 Task: Check the average views per listing of driveway in the last 3 years.
Action: Mouse moved to (788, 193)
Screenshot: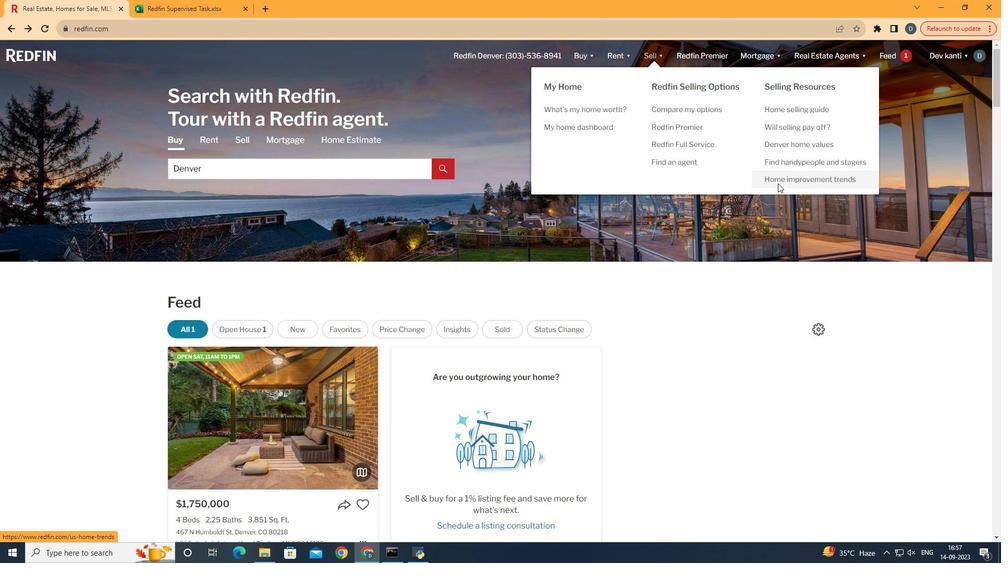 
Action: Mouse pressed left at (788, 193)
Screenshot: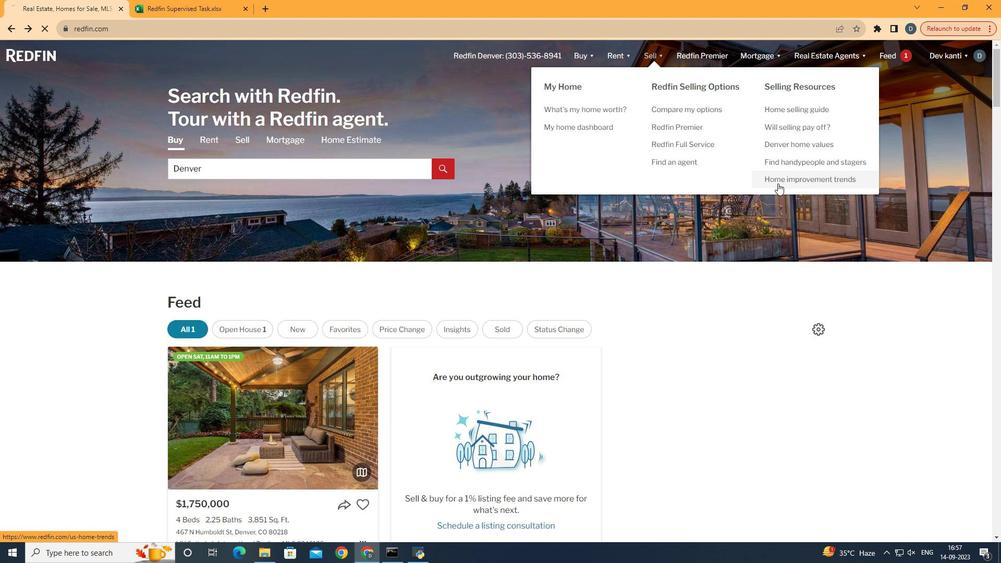 
Action: Mouse moved to (271, 211)
Screenshot: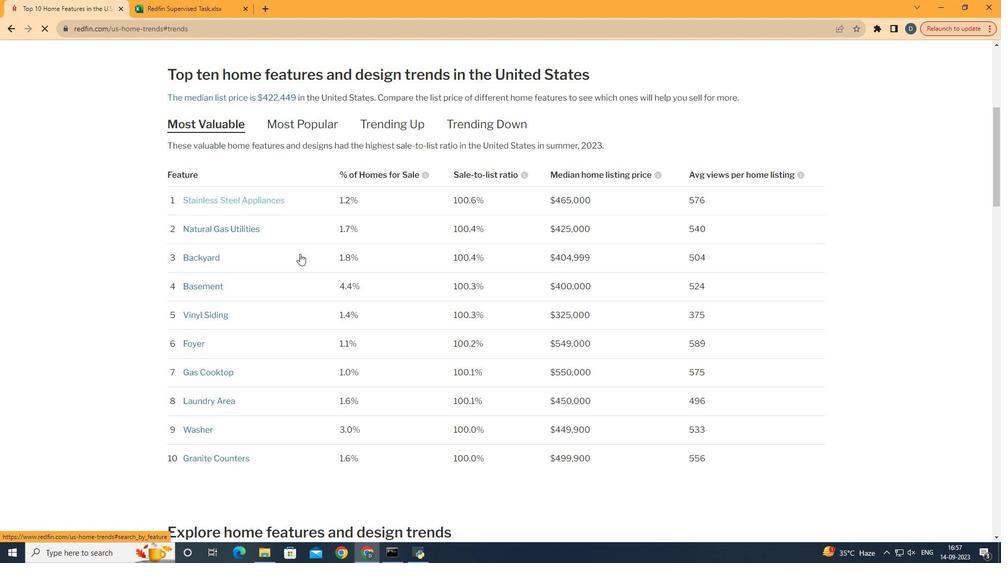 
Action: Mouse pressed left at (271, 211)
Screenshot: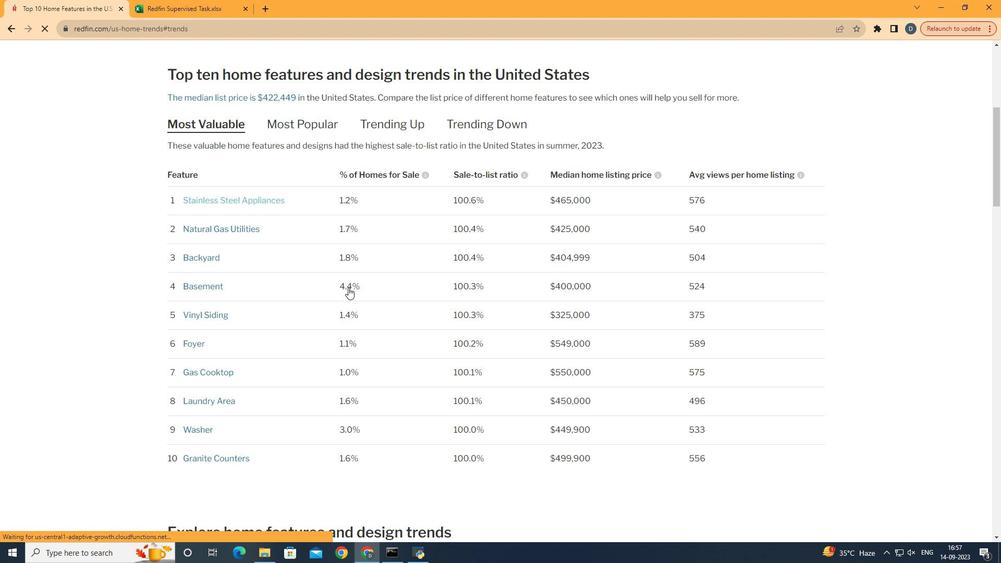 
Action: Mouse moved to (364, 302)
Screenshot: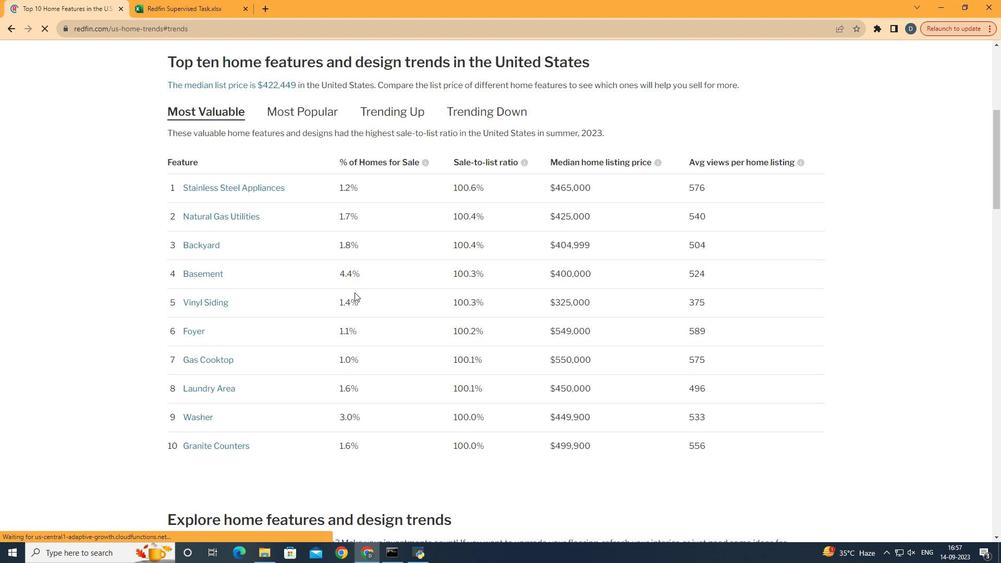 
Action: Mouse scrolled (364, 302) with delta (0, 0)
Screenshot: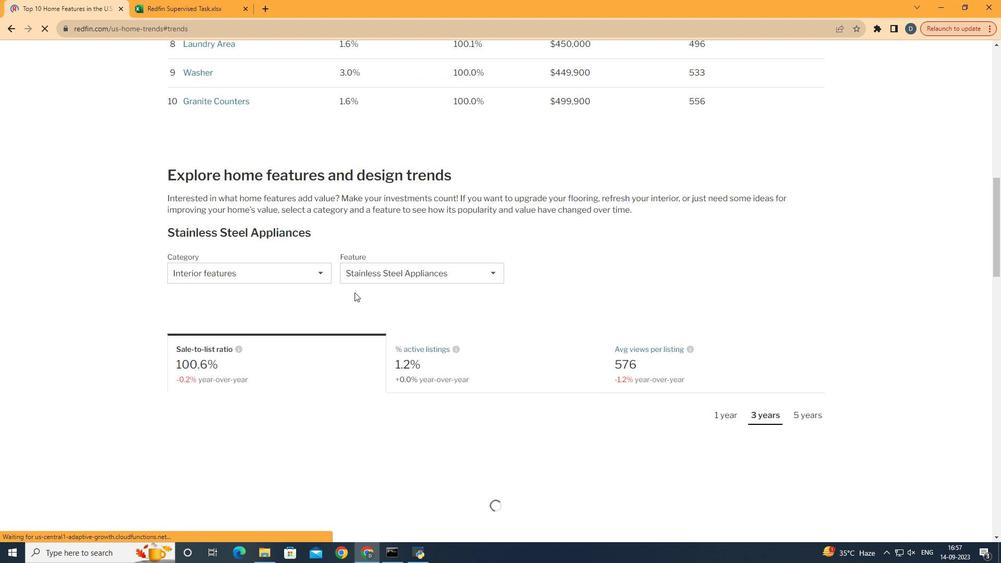 
Action: Mouse scrolled (364, 302) with delta (0, 0)
Screenshot: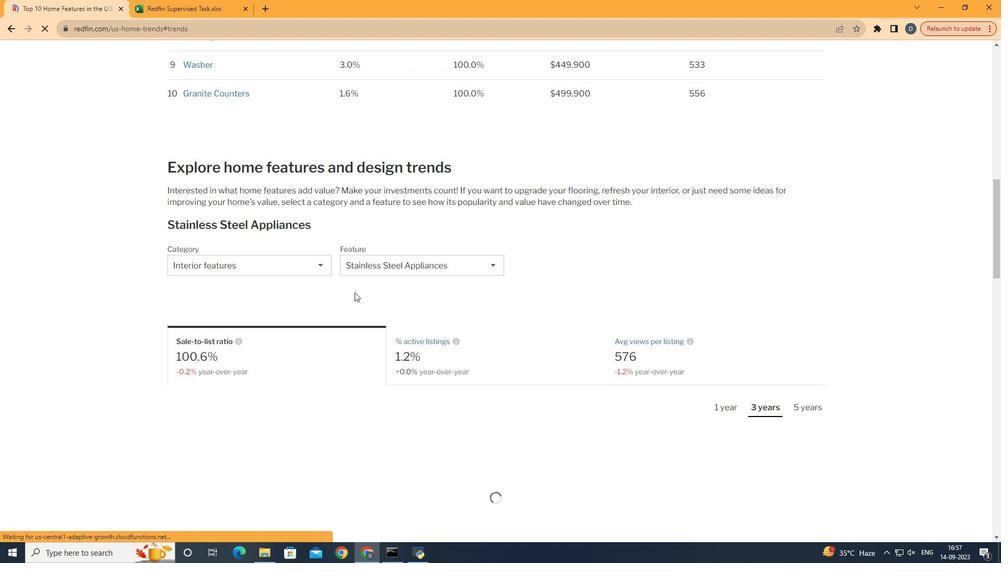 
Action: Mouse scrolled (364, 302) with delta (0, 0)
Screenshot: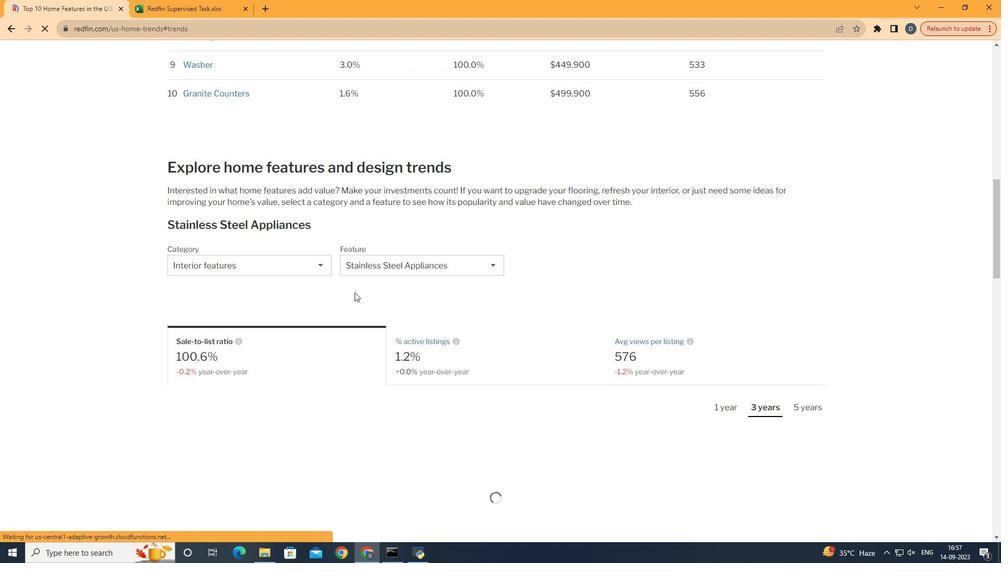 
Action: Mouse scrolled (364, 302) with delta (0, 0)
Screenshot: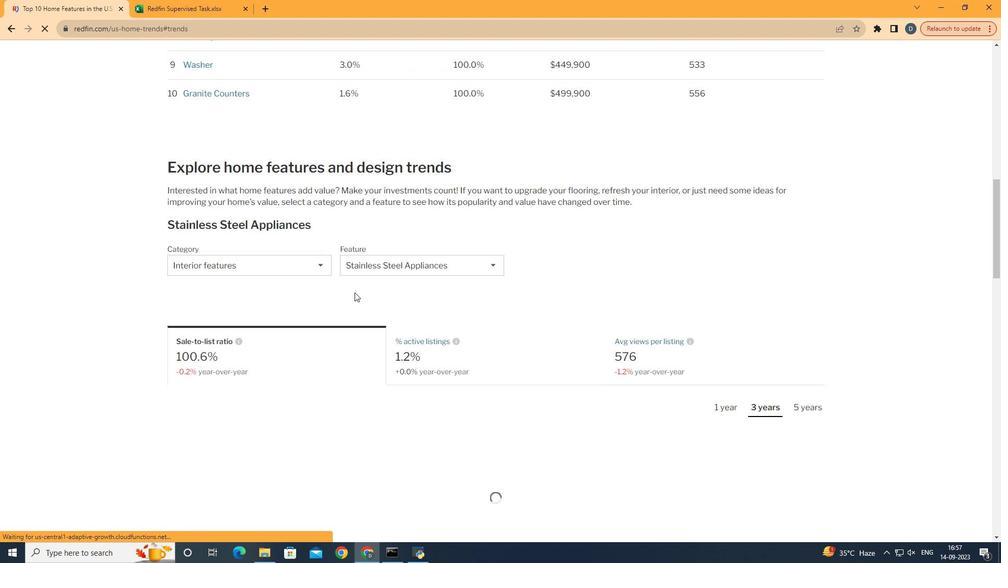 
Action: Mouse scrolled (364, 302) with delta (0, 0)
Screenshot: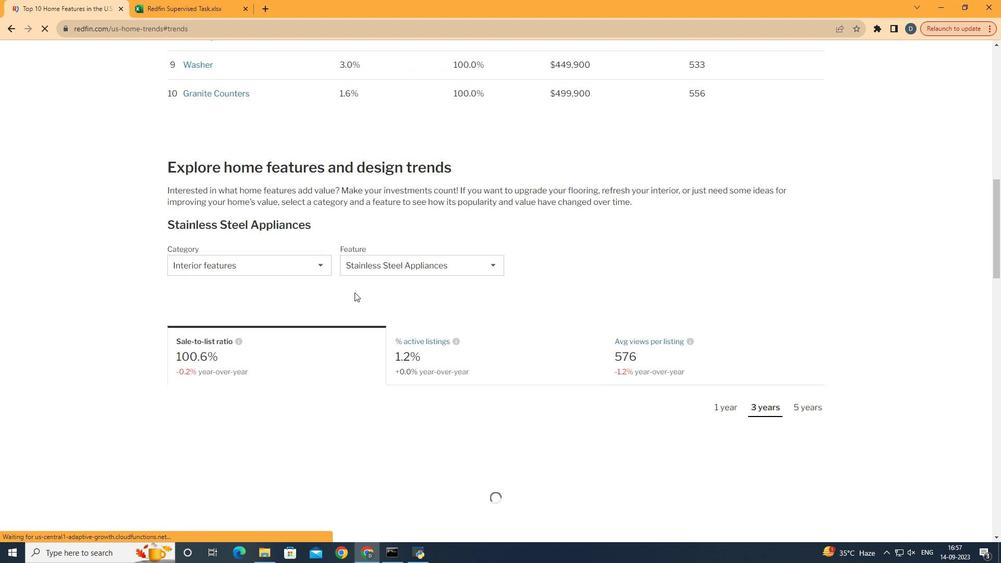 
Action: Mouse scrolled (364, 302) with delta (0, 0)
Screenshot: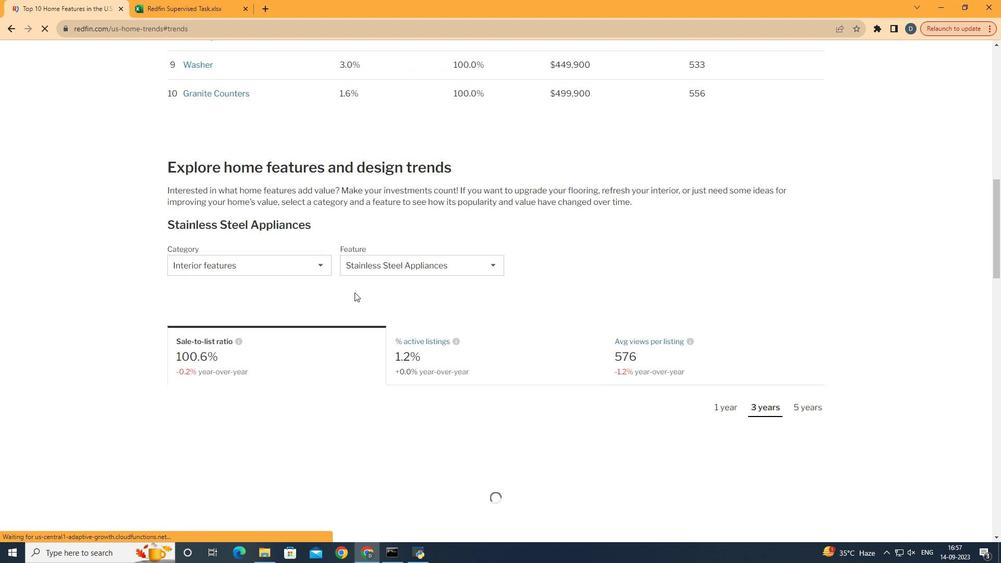 
Action: Mouse scrolled (364, 302) with delta (0, 0)
Screenshot: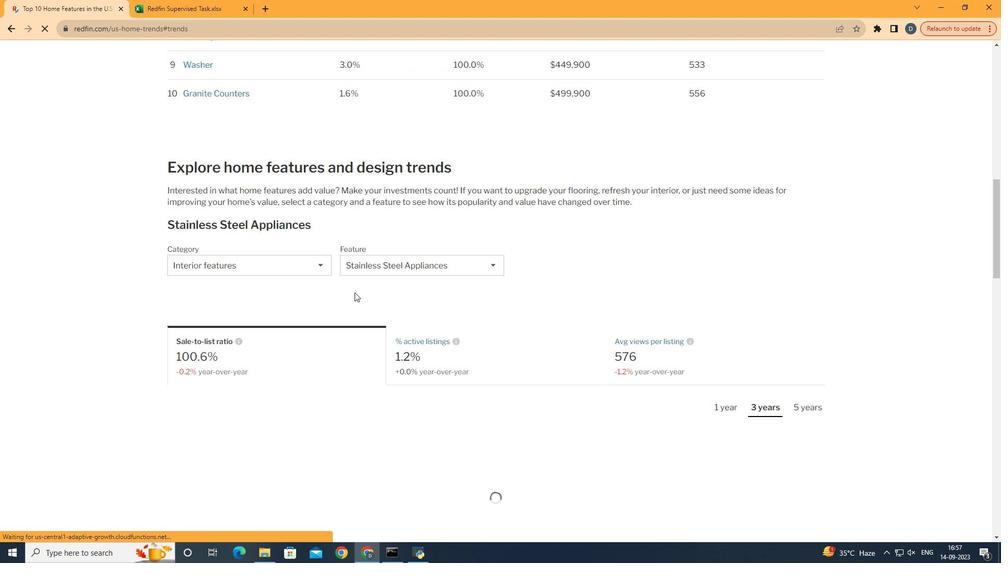 
Action: Mouse scrolled (364, 302) with delta (0, 0)
Screenshot: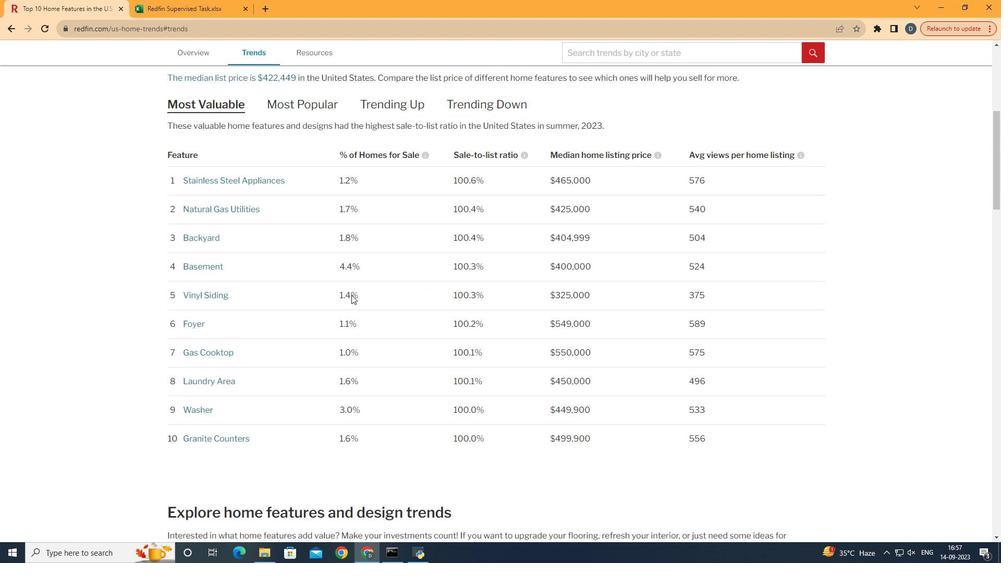 
Action: Mouse moved to (365, 303)
Screenshot: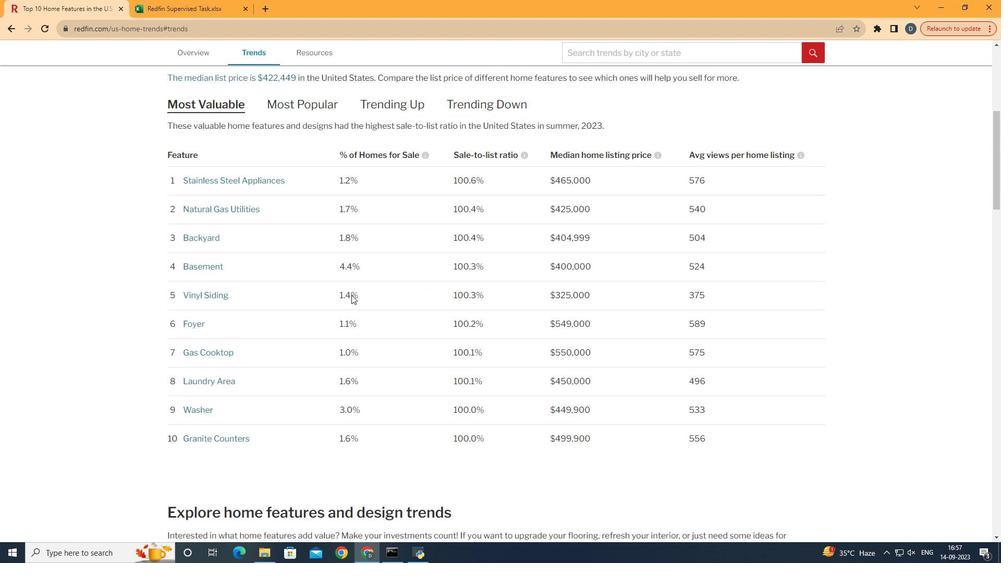 
Action: Mouse scrolled (365, 303) with delta (0, 0)
Screenshot: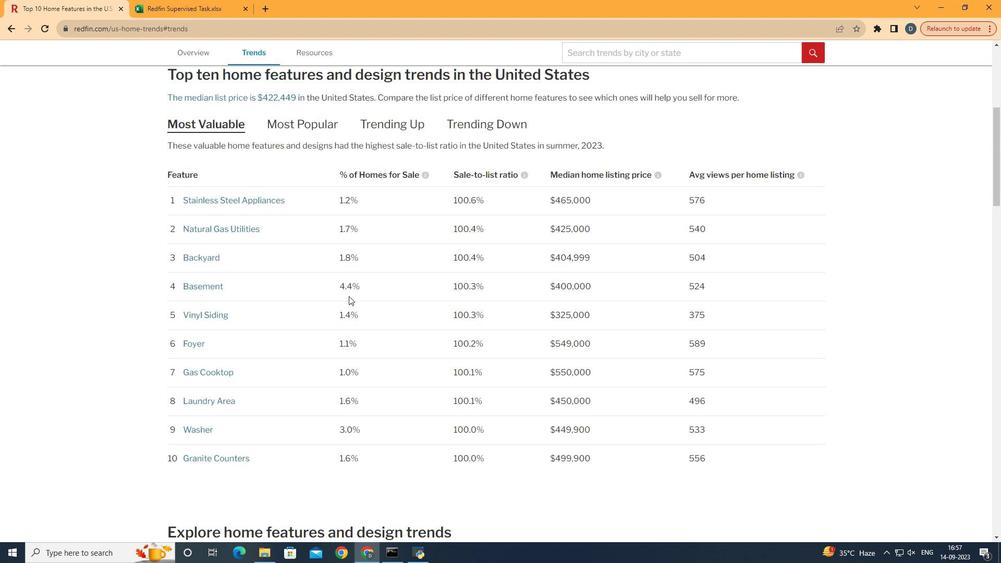 
Action: Mouse moved to (322, 257)
Screenshot: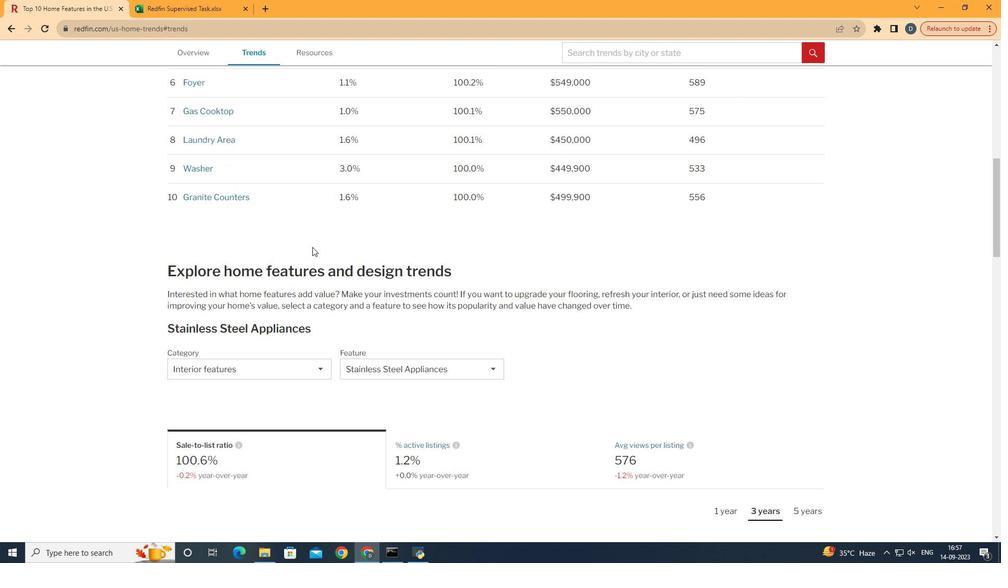 
Action: Mouse scrolled (322, 257) with delta (0, 0)
Screenshot: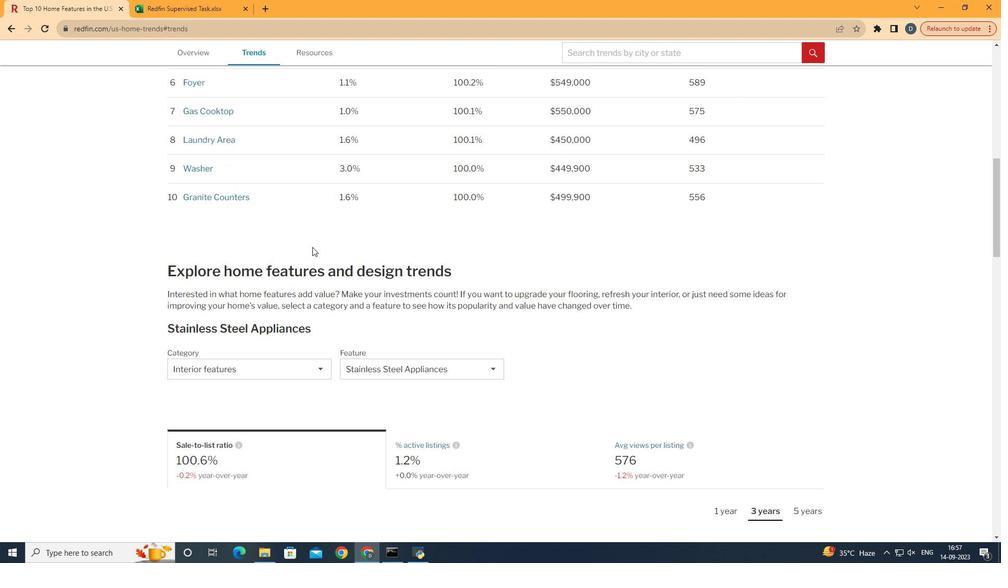 
Action: Mouse scrolled (322, 257) with delta (0, 0)
Screenshot: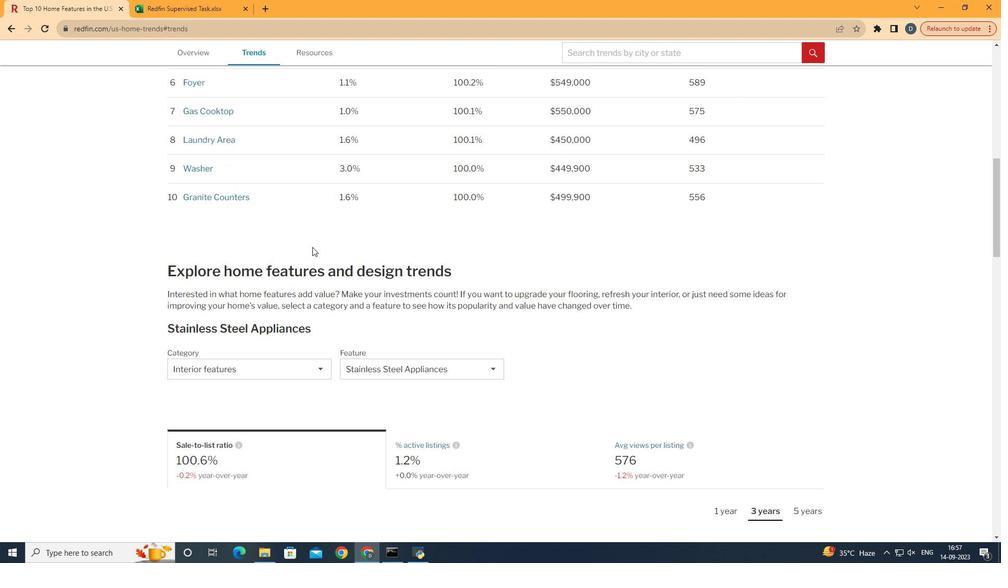 
Action: Mouse scrolled (322, 257) with delta (0, 0)
Screenshot: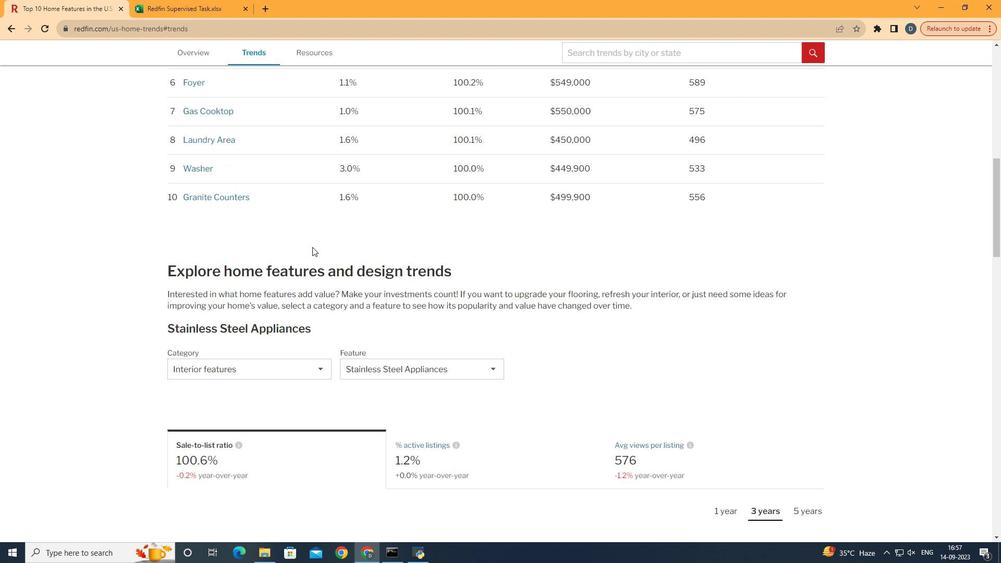 
Action: Mouse scrolled (322, 257) with delta (0, 0)
Screenshot: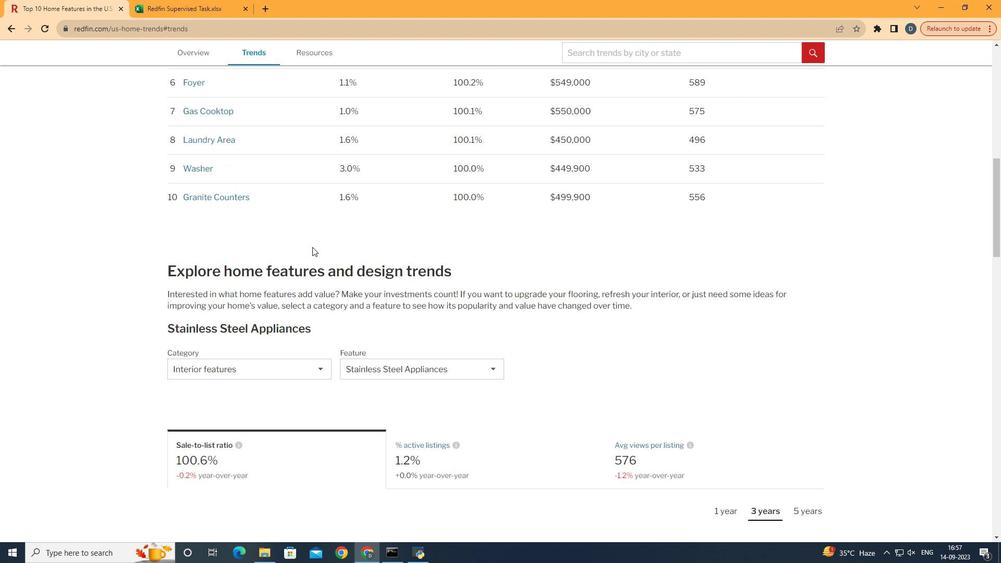
Action: Mouse scrolled (322, 257) with delta (0, 0)
Screenshot: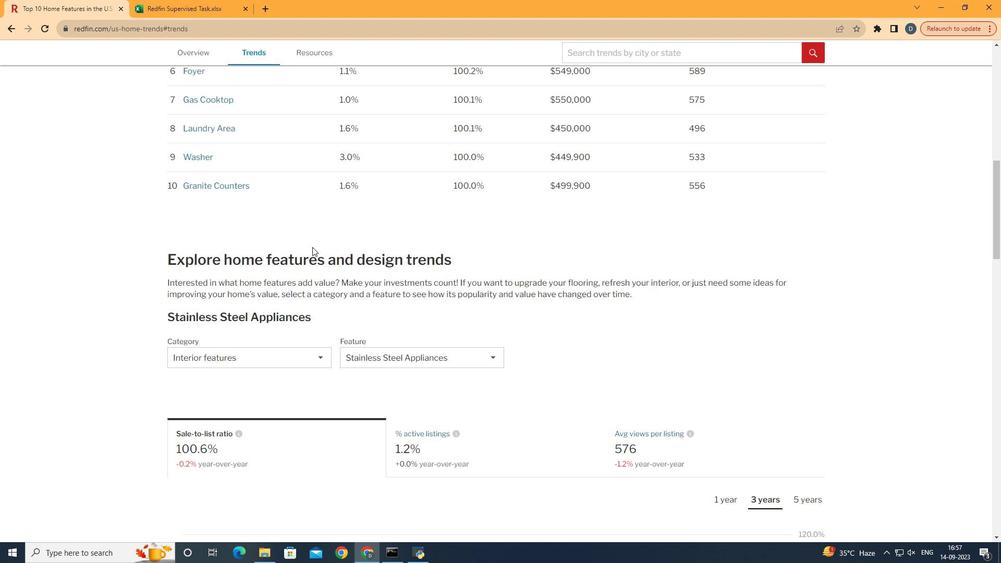 
Action: Mouse scrolled (322, 257) with delta (0, 0)
Screenshot: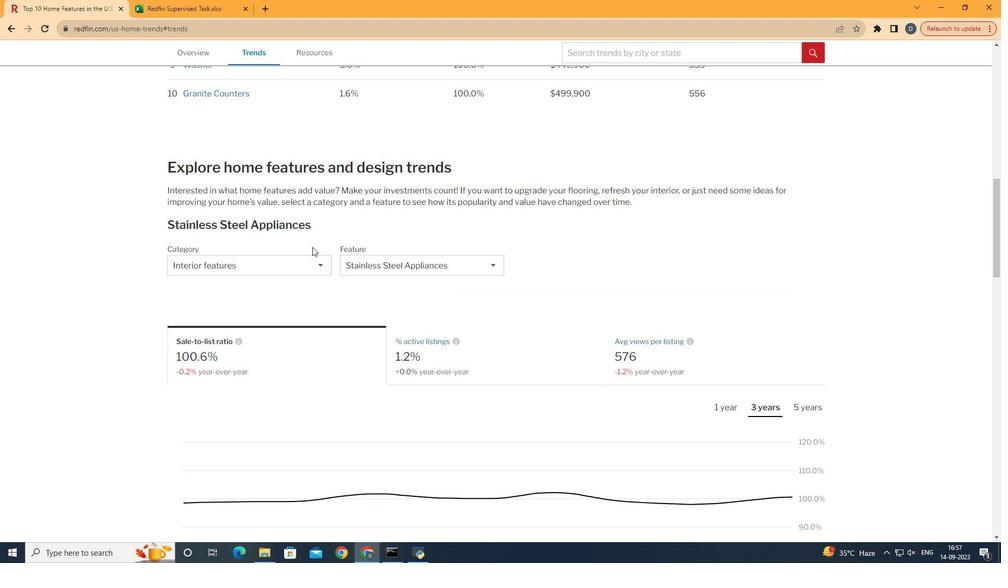 
Action: Mouse scrolled (322, 257) with delta (0, 0)
Screenshot: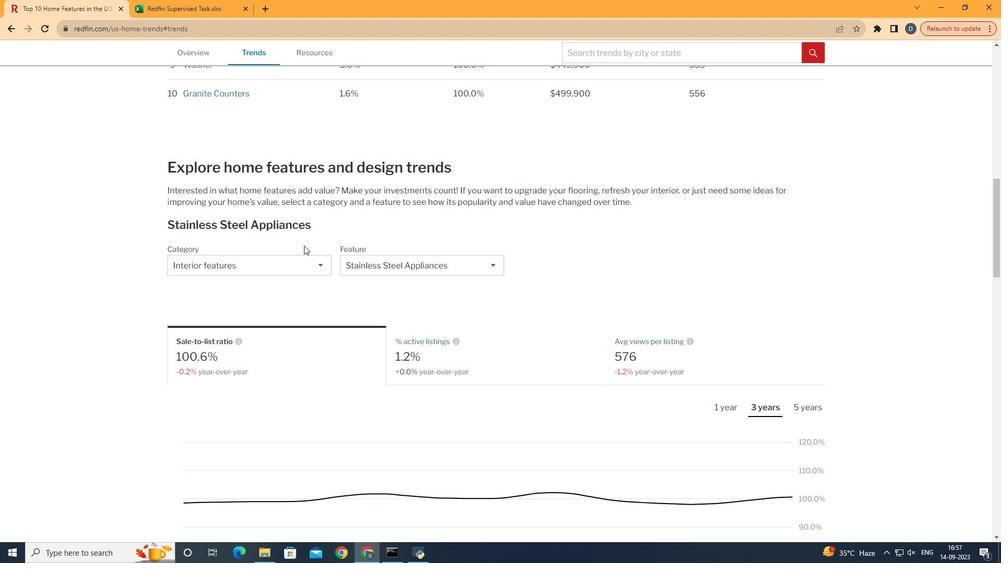 
Action: Mouse moved to (315, 281)
Screenshot: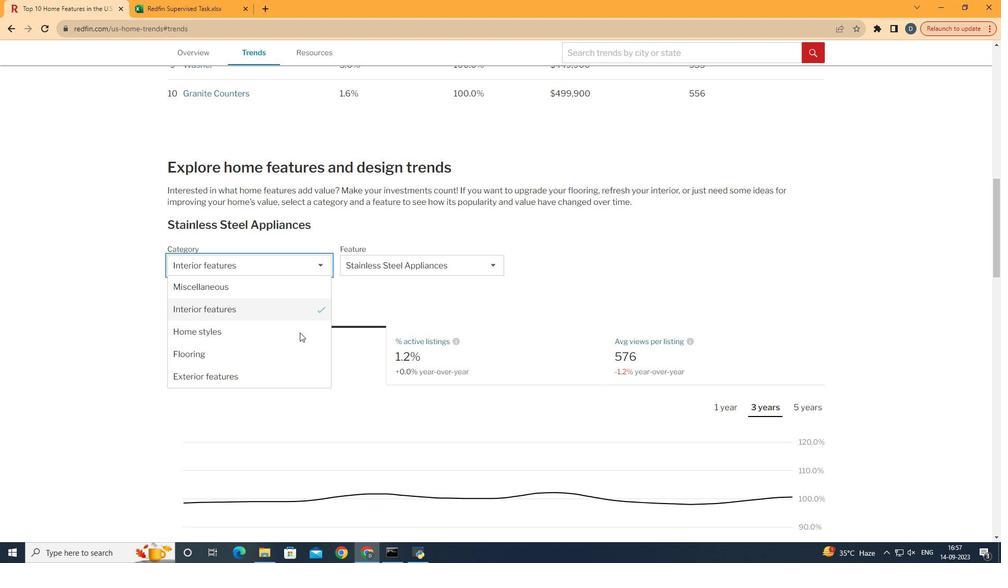 
Action: Mouse pressed left at (315, 281)
Screenshot: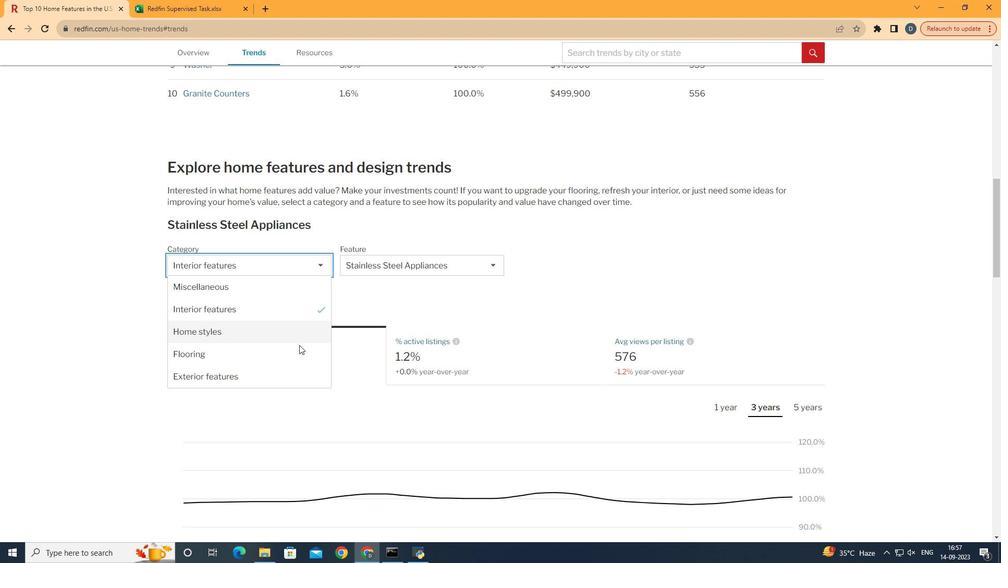 
Action: Mouse moved to (311, 375)
Screenshot: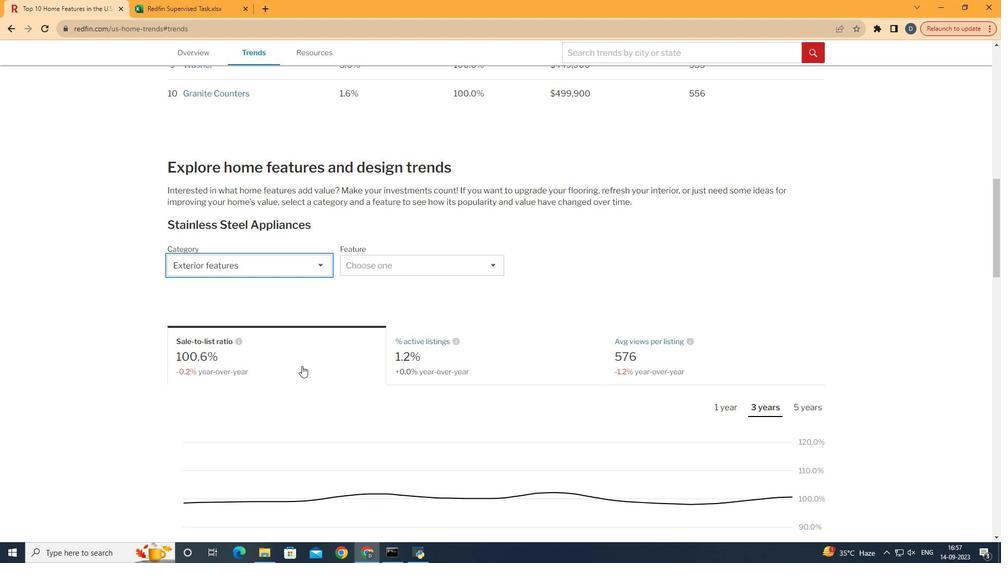 
Action: Mouse pressed left at (311, 375)
Screenshot: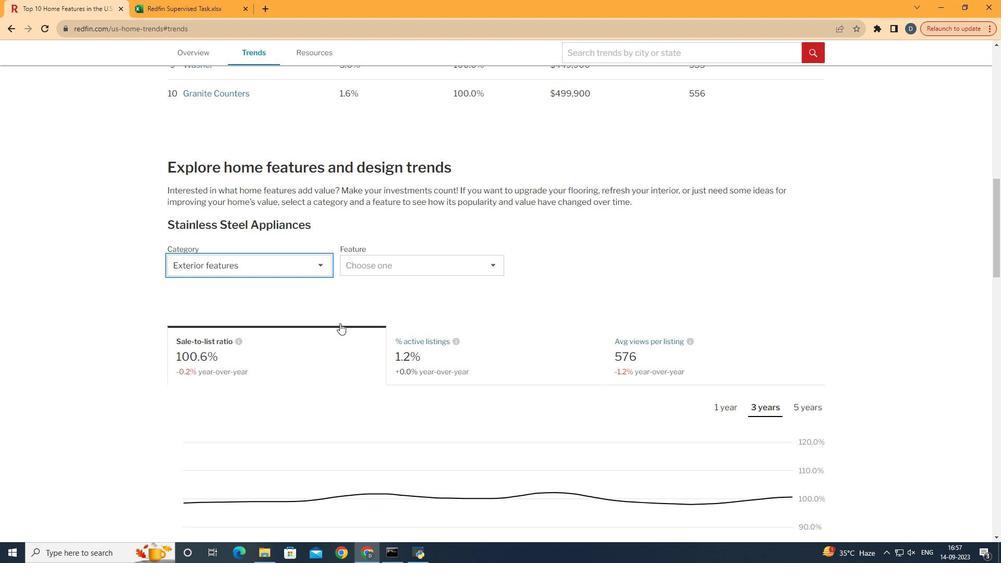 
Action: Mouse moved to (409, 278)
Screenshot: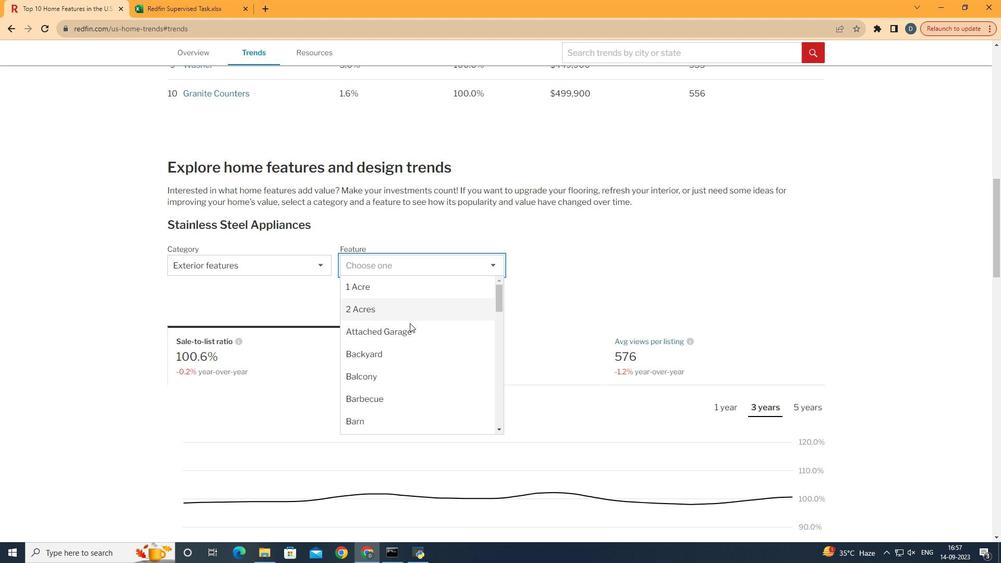 
Action: Mouse pressed left at (409, 278)
Screenshot: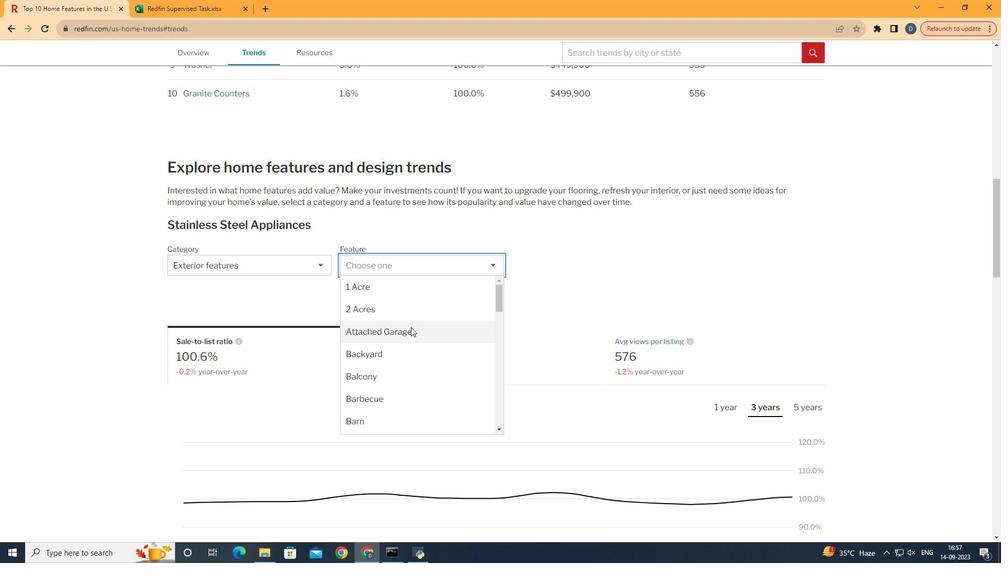 
Action: Mouse moved to (425, 350)
Screenshot: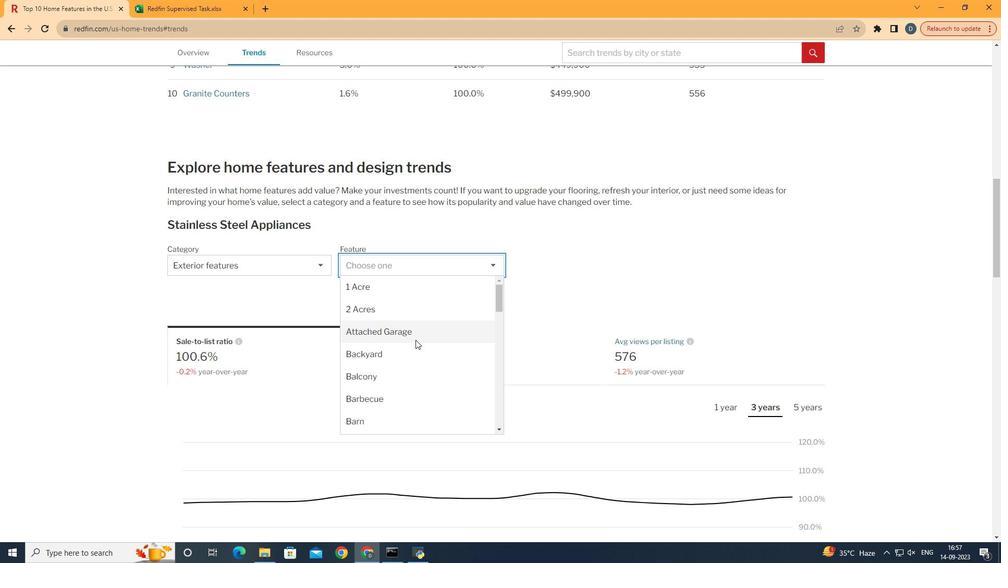 
Action: Mouse scrolled (425, 349) with delta (0, 0)
Screenshot: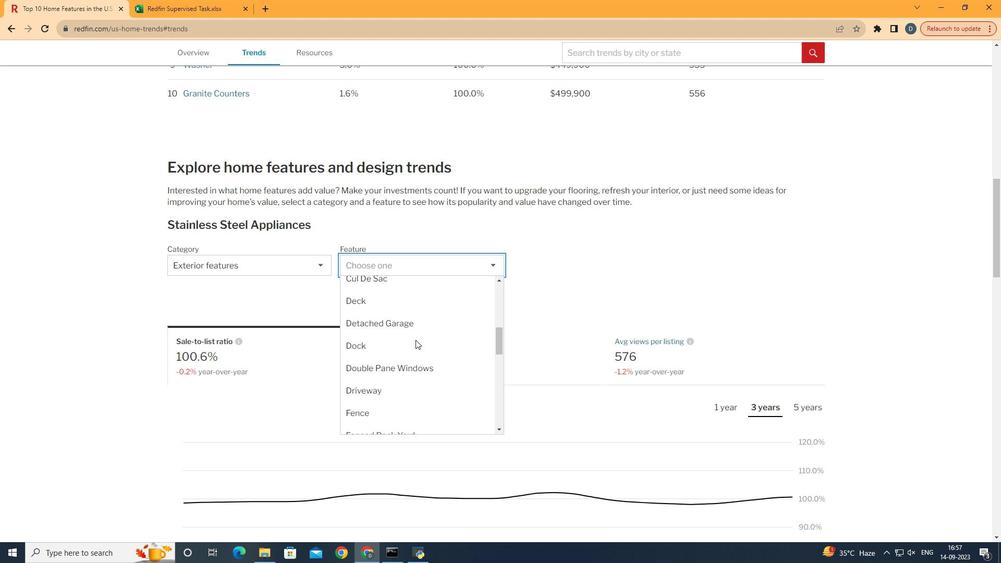
Action: Mouse scrolled (425, 349) with delta (0, 0)
Screenshot: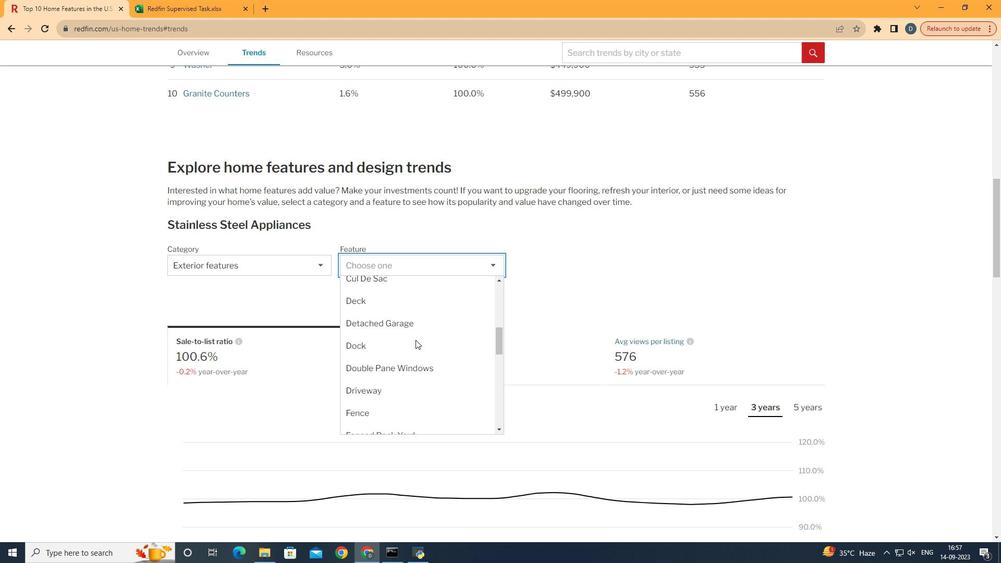 
Action: Mouse scrolled (425, 349) with delta (0, 0)
Screenshot: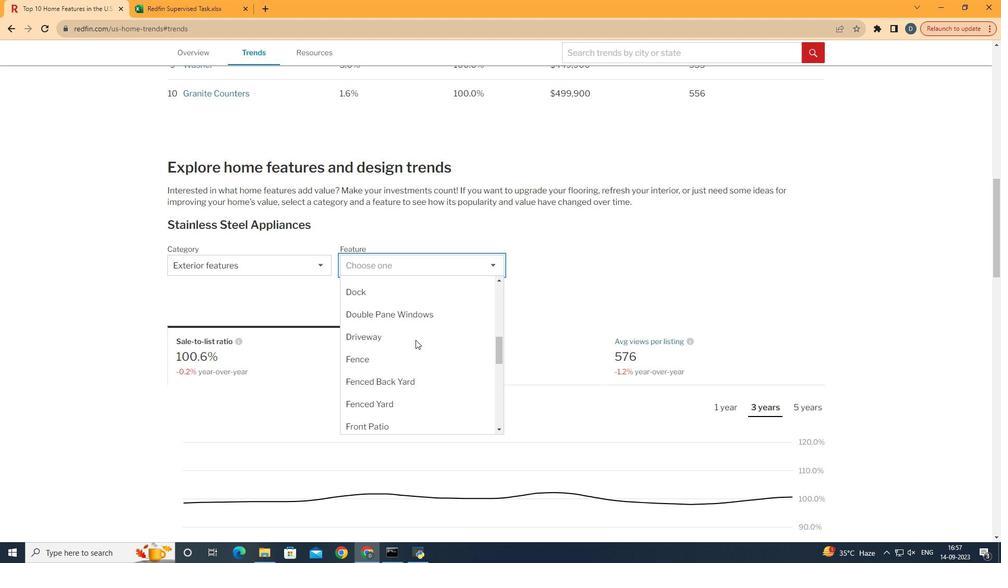 
Action: Mouse scrolled (425, 349) with delta (0, 0)
Screenshot: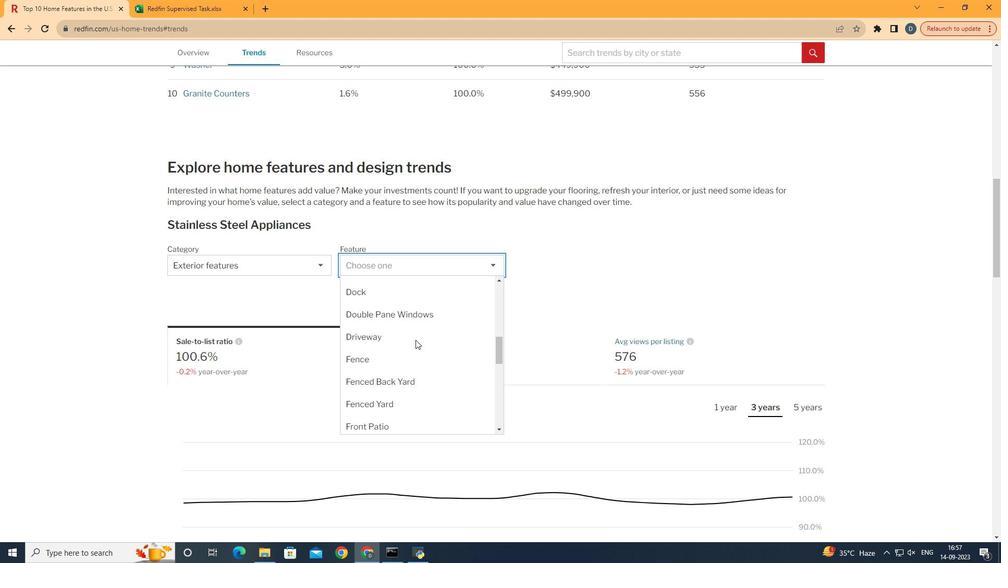 
Action: Mouse scrolled (425, 349) with delta (0, 0)
Screenshot: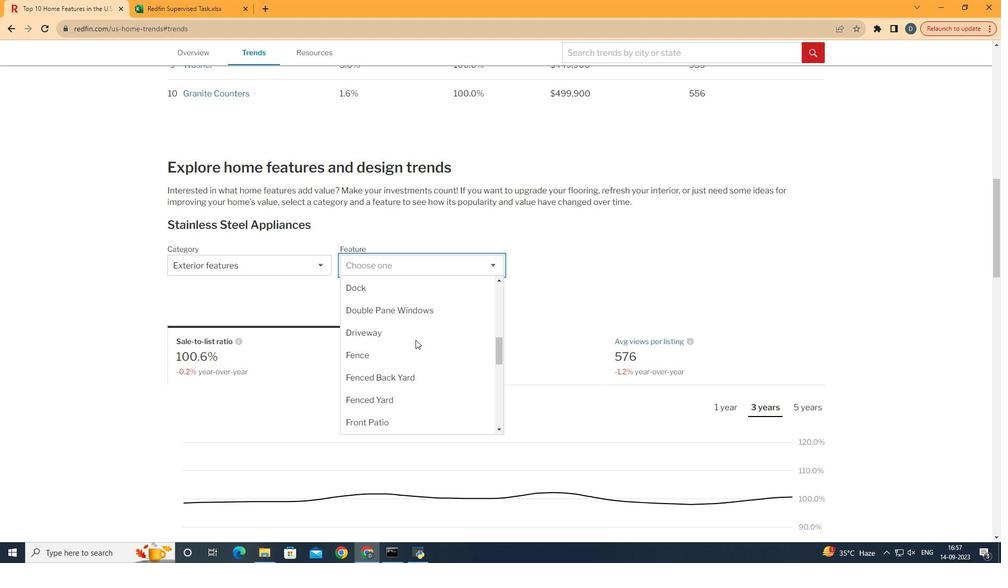 
Action: Mouse scrolled (425, 349) with delta (0, 0)
Screenshot: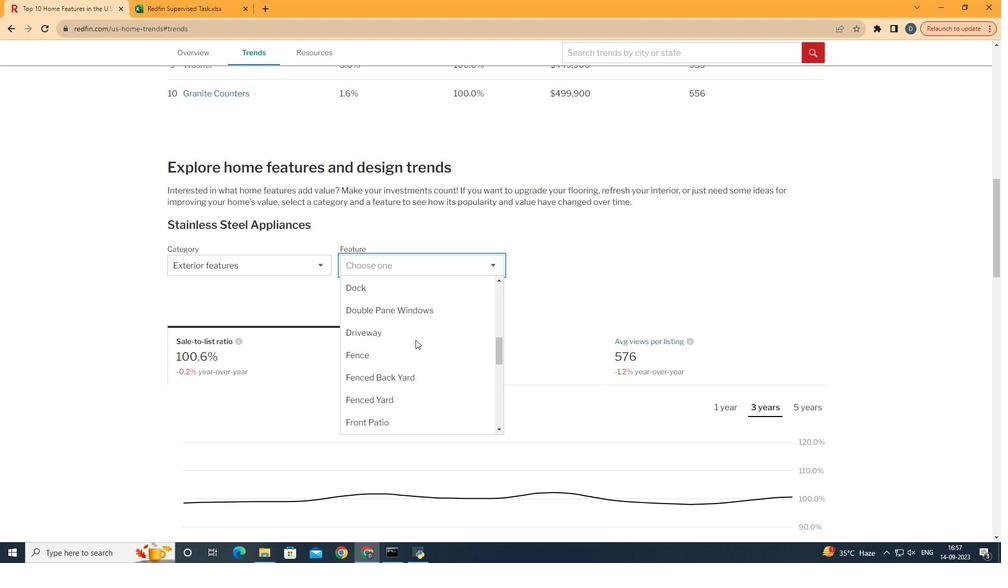 
Action: Mouse moved to (432, 341)
Screenshot: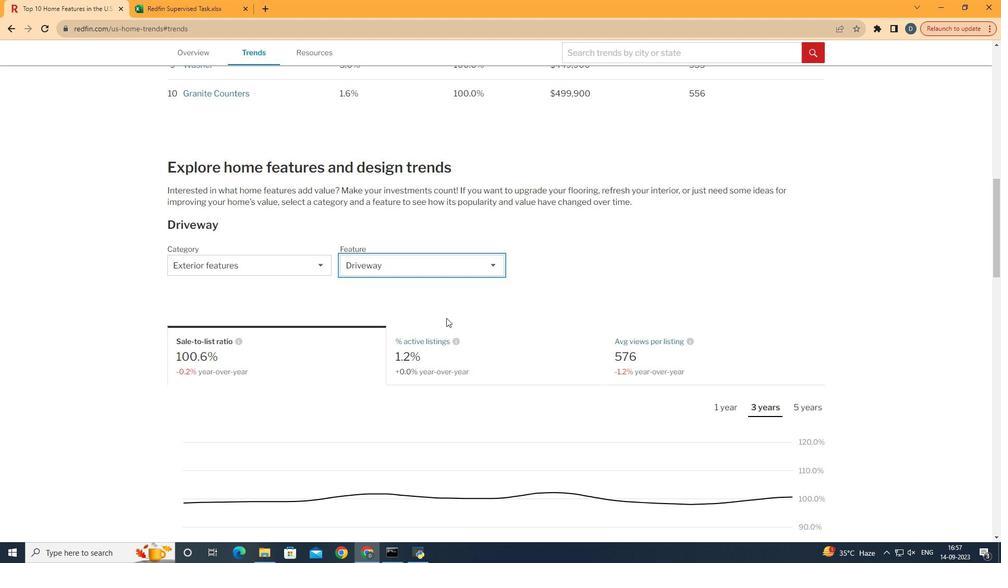 
Action: Mouse pressed left at (432, 341)
Screenshot: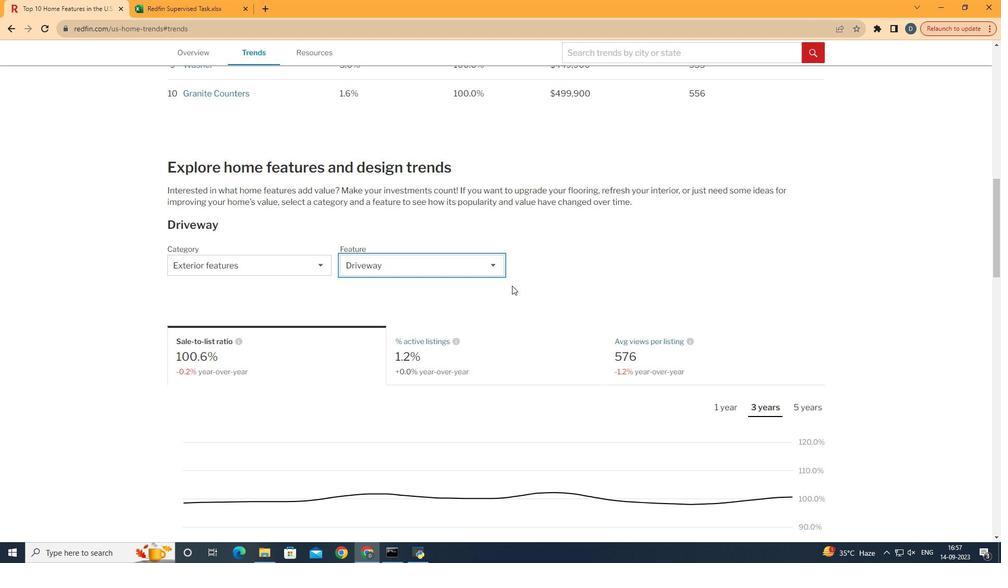 
Action: Mouse moved to (534, 290)
Screenshot: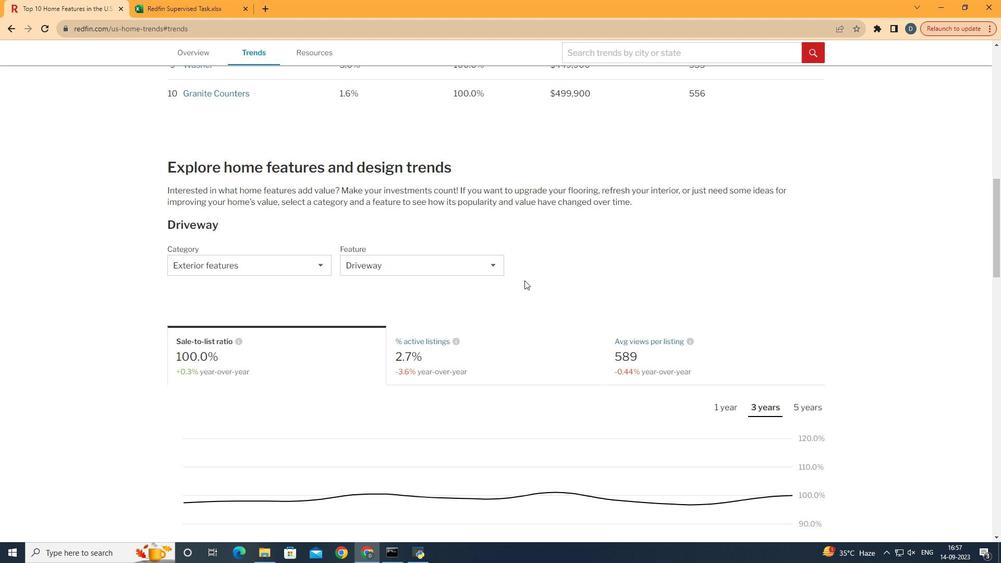 
Action: Mouse pressed left at (534, 290)
Screenshot: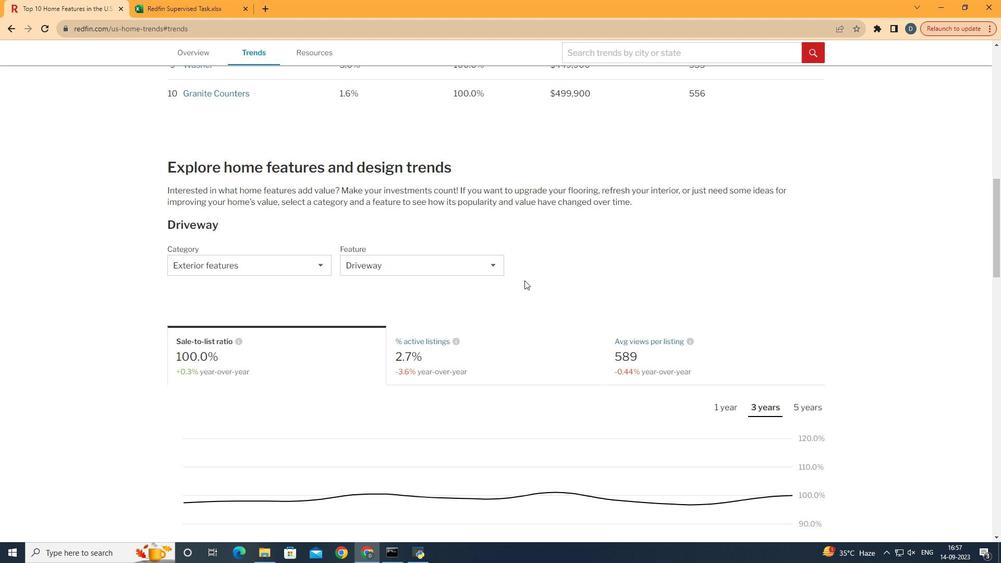
Action: Mouse scrolled (534, 290) with delta (0, 0)
Screenshot: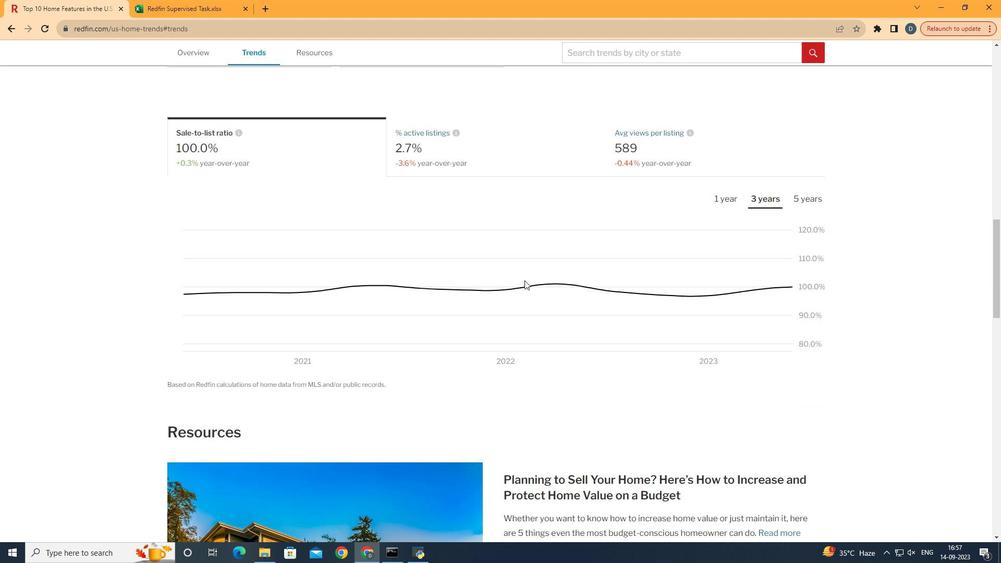 
Action: Mouse scrolled (534, 290) with delta (0, 0)
Screenshot: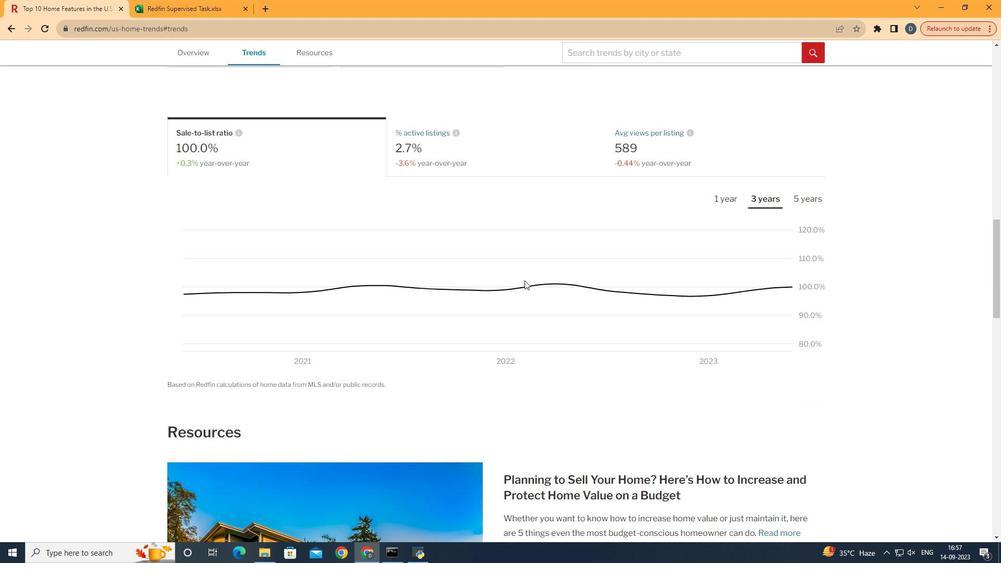 
Action: Mouse scrolled (534, 290) with delta (0, 0)
Screenshot: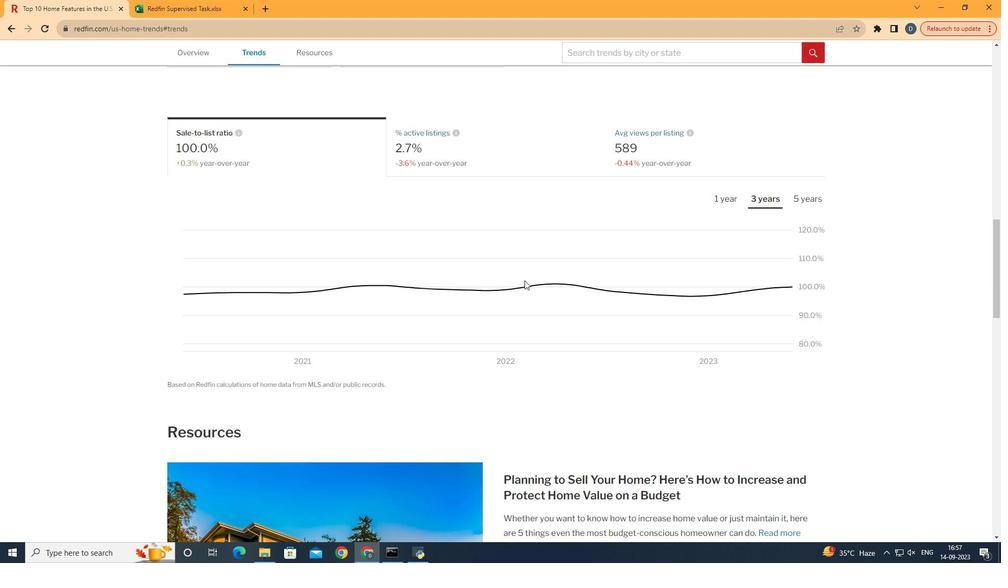 
Action: Mouse scrolled (534, 290) with delta (0, 0)
Screenshot: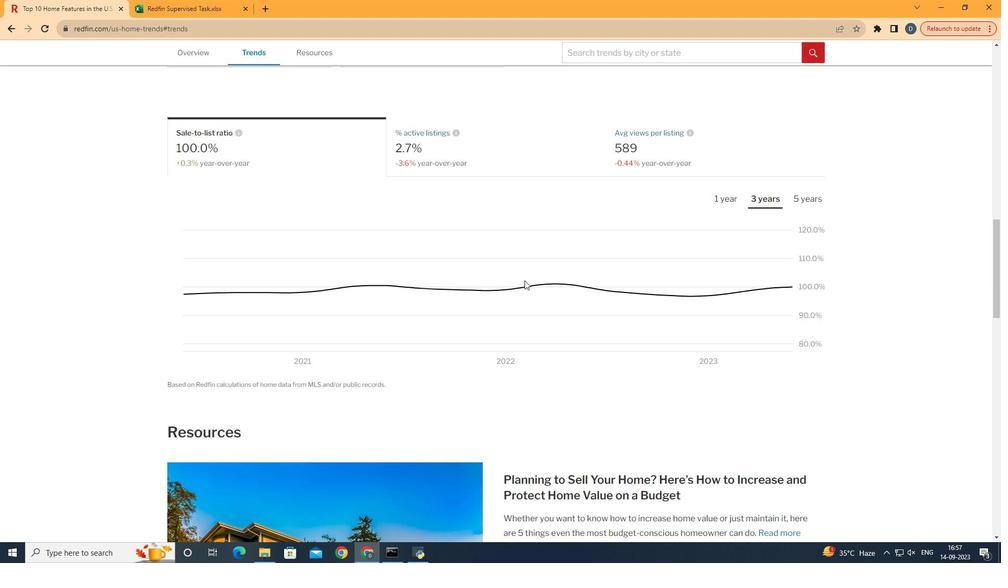 
Action: Mouse moved to (461, 197)
Screenshot: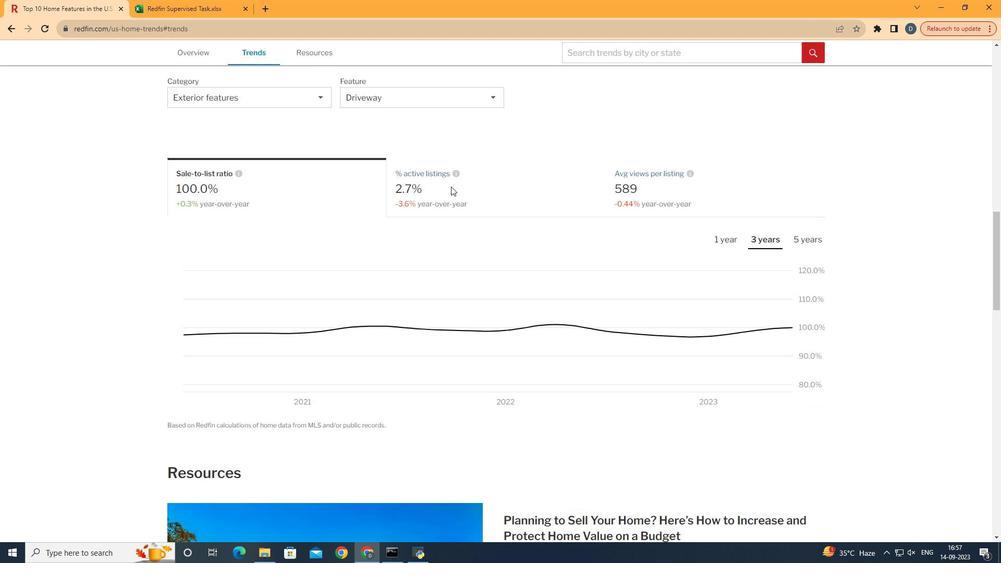 
Action: Mouse scrolled (461, 197) with delta (0, 0)
Screenshot: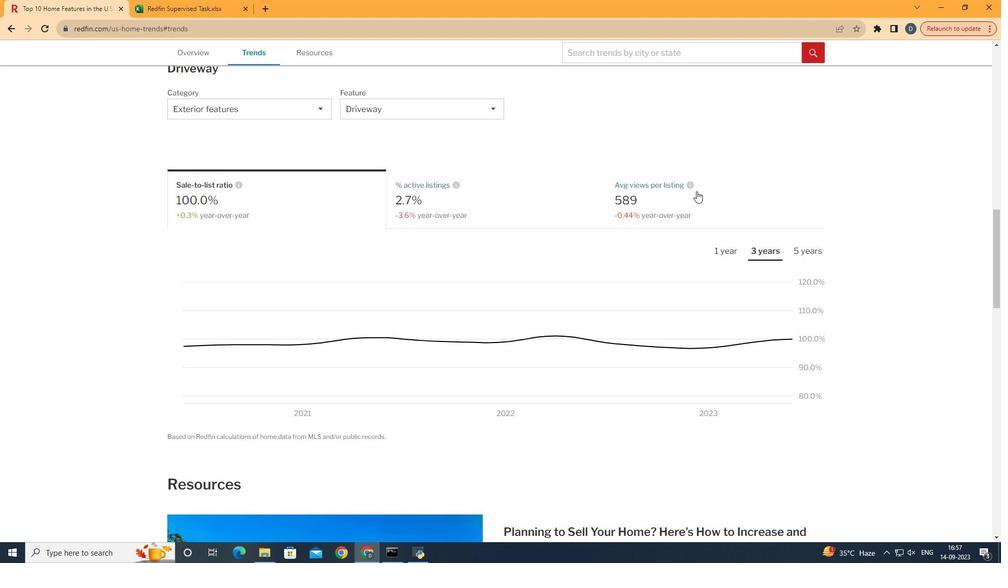 
Action: Mouse moved to (707, 201)
Screenshot: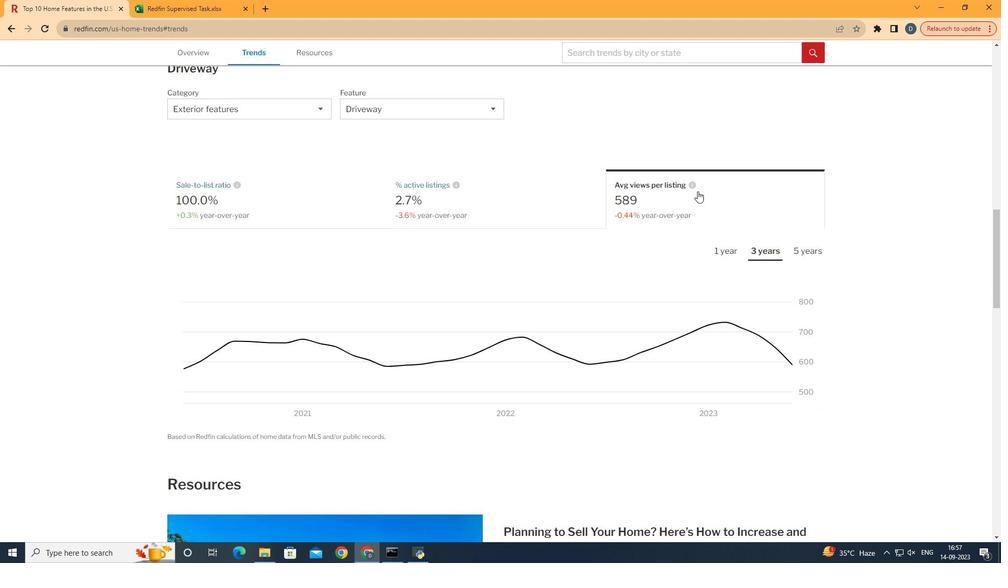 
Action: Mouse pressed left at (707, 201)
Screenshot: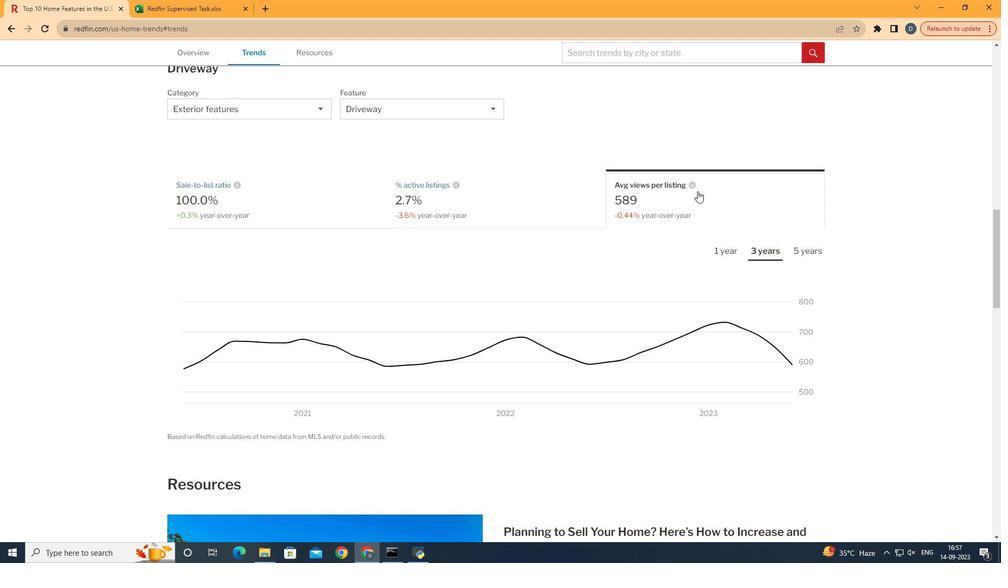 
Action: Mouse moved to (779, 260)
Screenshot: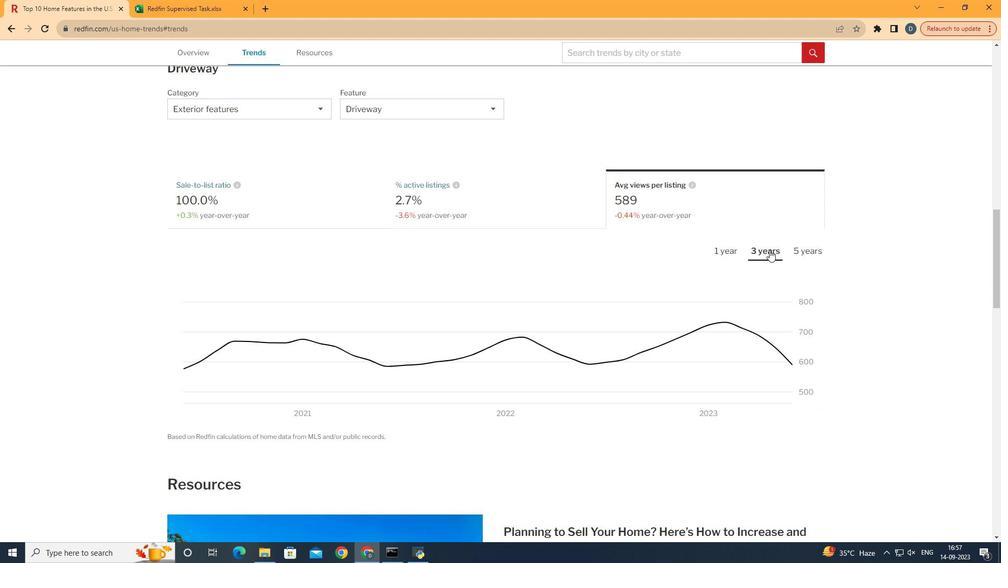 
Action: Mouse pressed left at (779, 260)
Screenshot: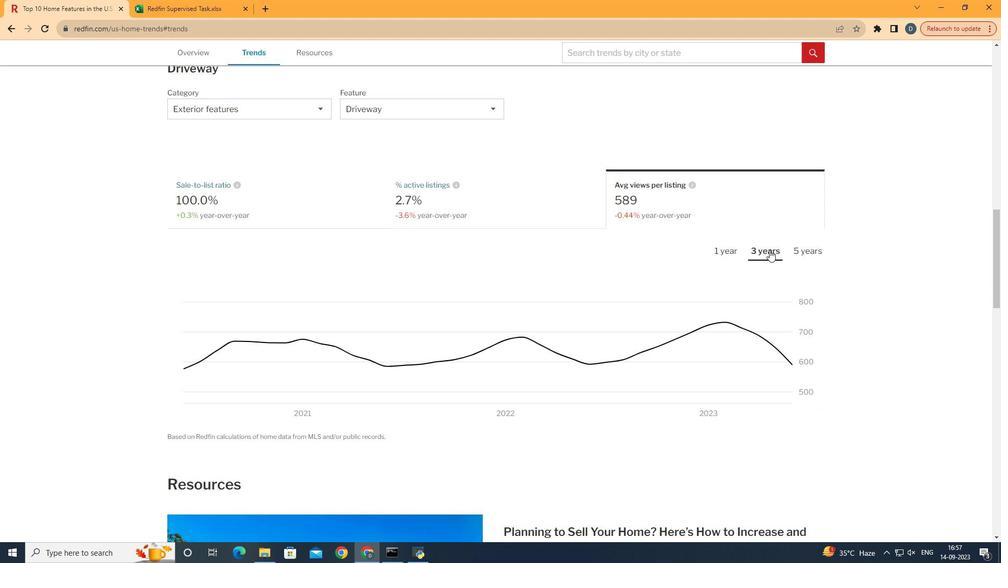 
Action: Mouse moved to (780, 260)
Screenshot: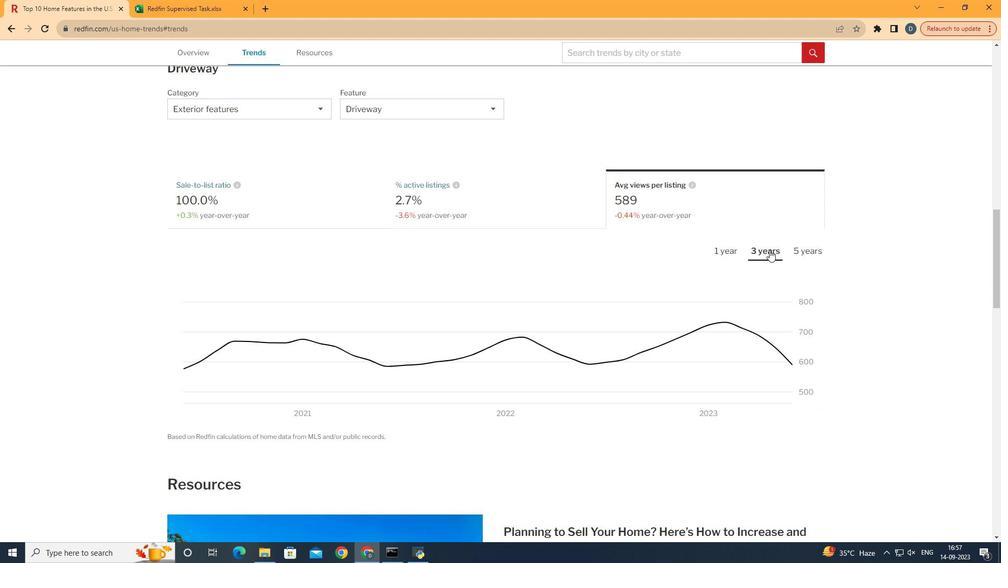 
